 Task: Create new contact,   with mail id: 'JuliaWilson@whitney.org', first name: 'Julia', Last name: 'Wilson', Job Title: Application Developer, Phone number (202) 555-1234. Change life cycle stage to  'Lead' and lead status to 'New'. Add new company to the associated contact: www.gpsrenewables.com
 . Logged in from softage.5@softage.net
Action: Mouse moved to (60, 49)
Screenshot: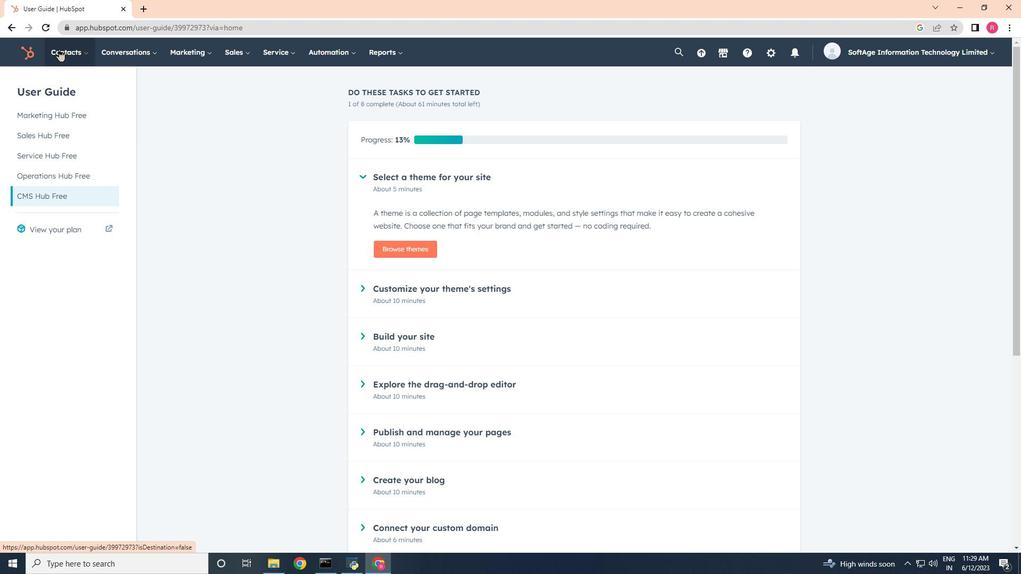 
Action: Mouse pressed left at (60, 49)
Screenshot: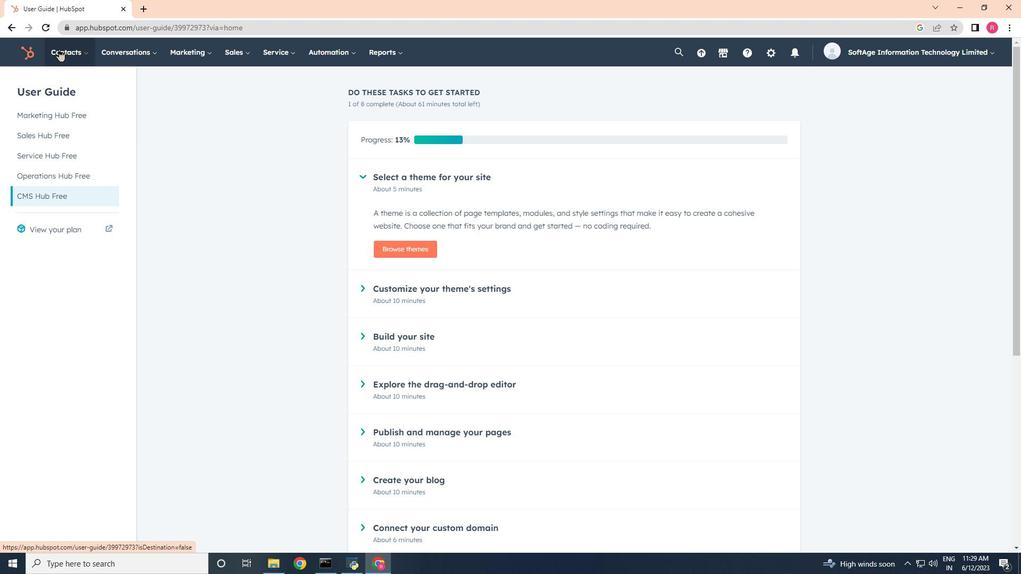 
Action: Mouse moved to (84, 78)
Screenshot: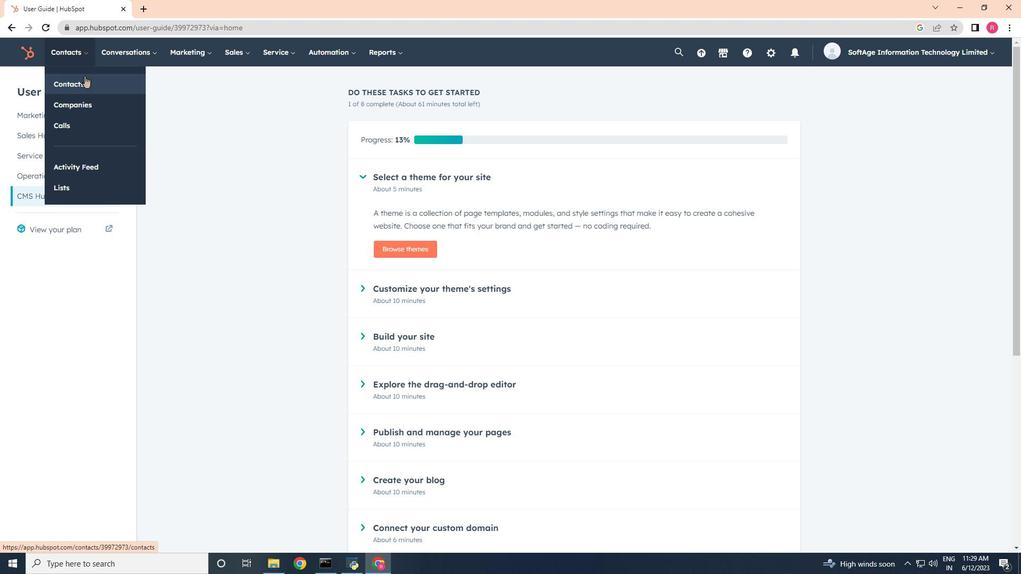 
Action: Mouse pressed left at (84, 78)
Screenshot: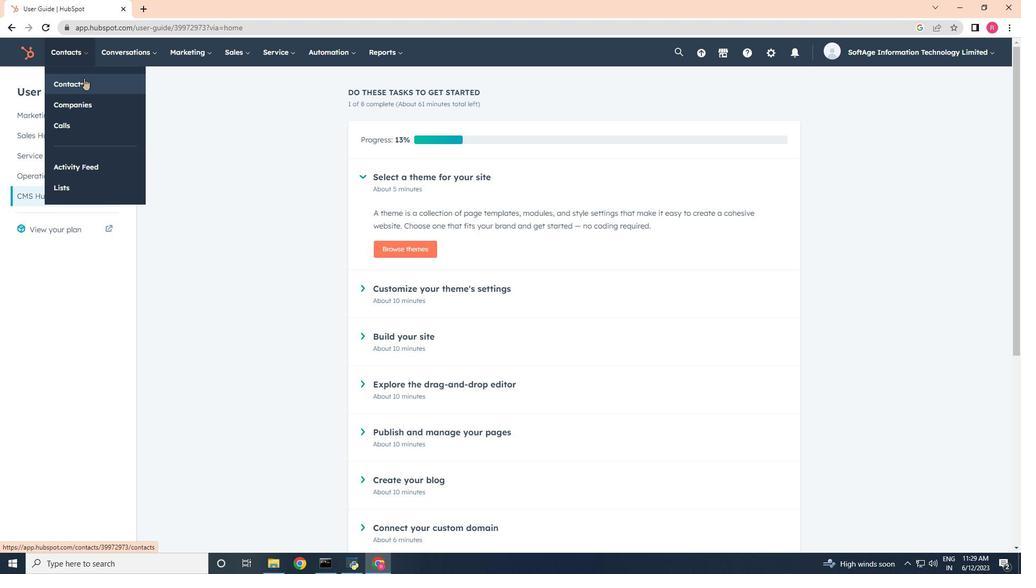 
Action: Mouse moved to (963, 88)
Screenshot: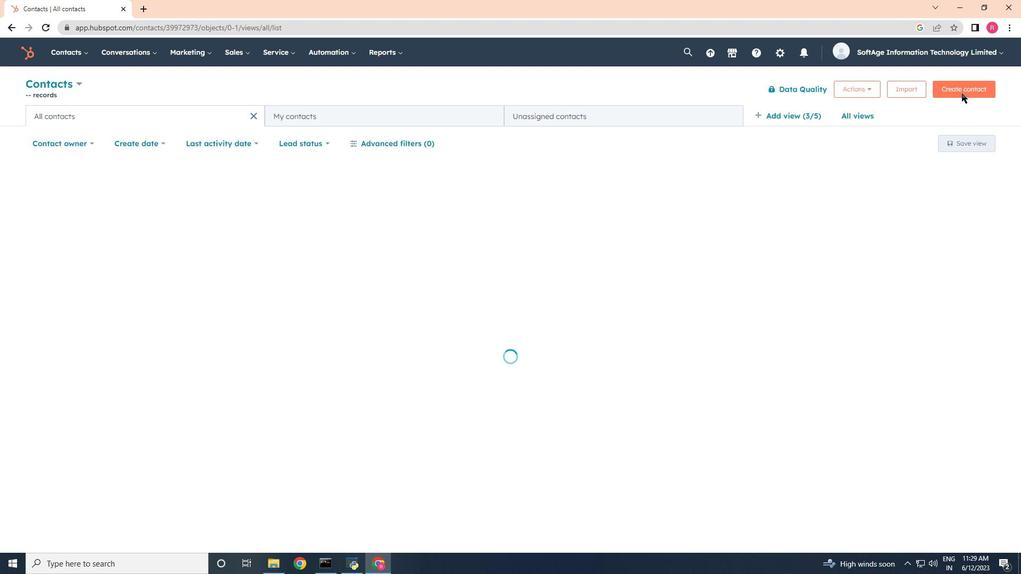 
Action: Mouse pressed left at (963, 88)
Screenshot: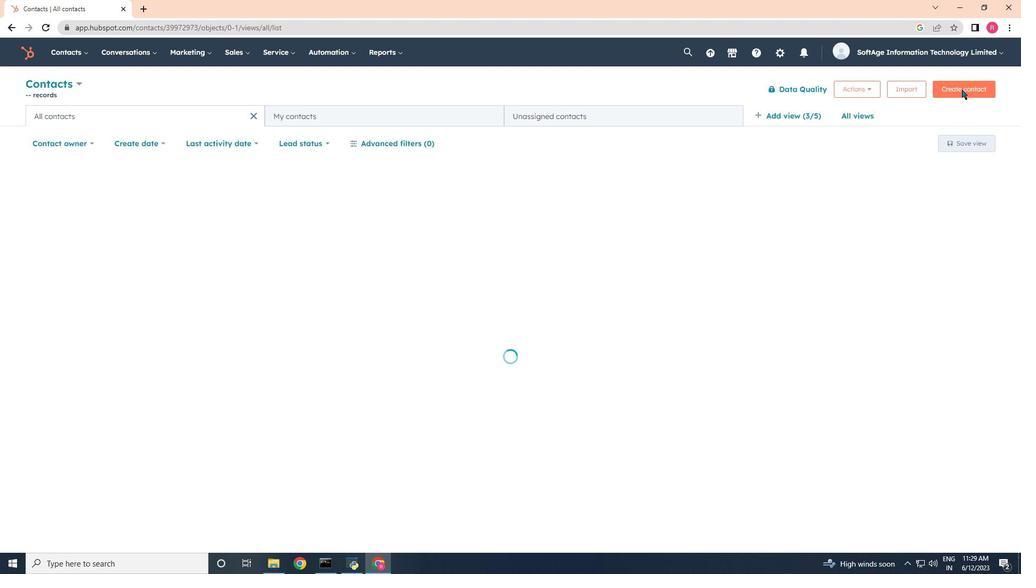 
Action: Mouse moved to (796, 142)
Screenshot: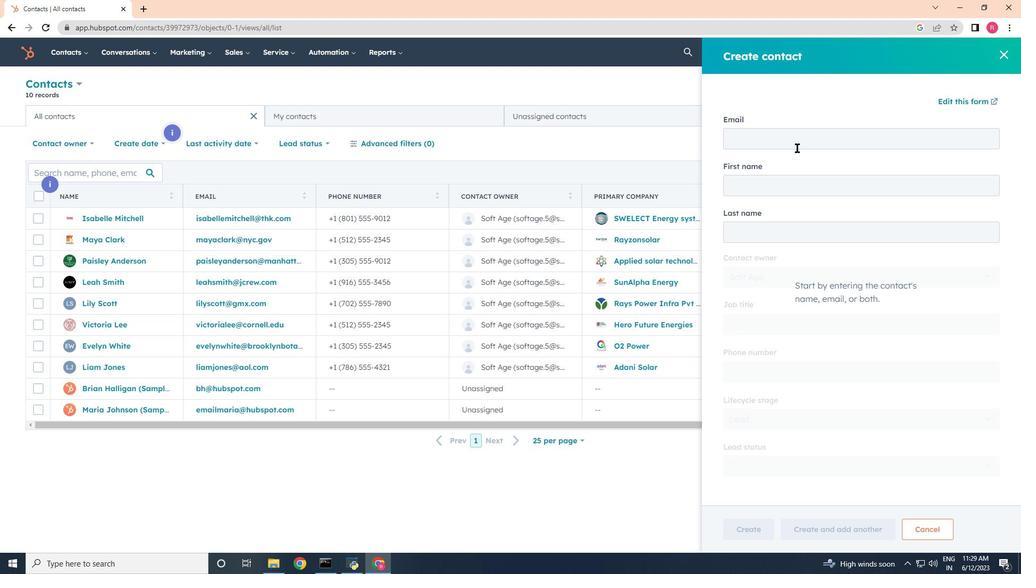 
Action: Mouse pressed left at (796, 142)
Screenshot: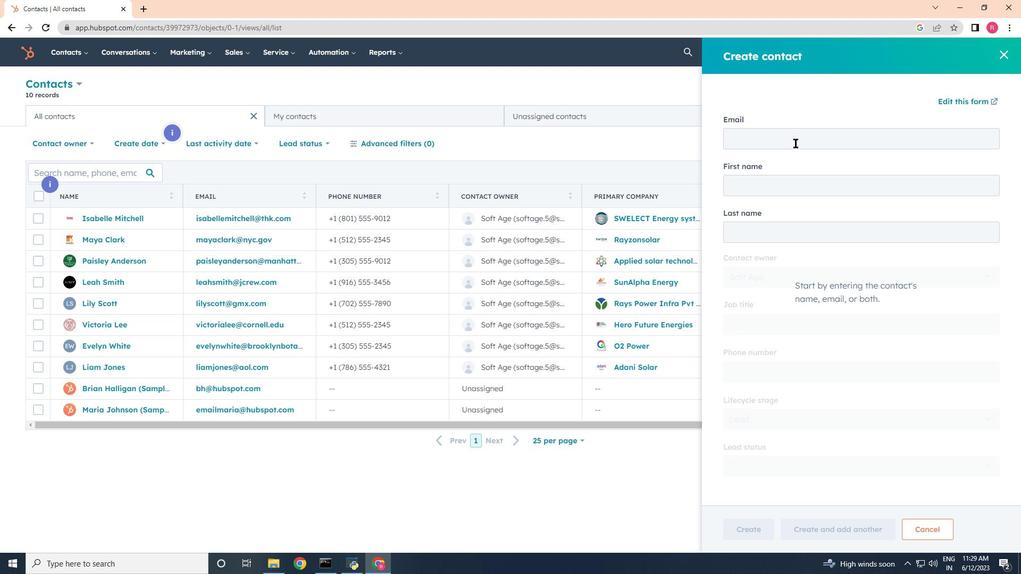 
Action: Key pressed <Key.shift>Julia<Key.shift><Key.shift><Key.shift><Key.shift><Key.shift><Key.shift><Key.shift><Key.shift><Key.shift><Key.shift><Key.shift><Key.shift><Key.shift><Key.shift><Key.shift><Key.shift><Key.shift><Key.shift><Key.shift><Key.shift><Key.shift><Key.shift><Key.shift><Key.shift><Key.shift><Key.shift>Wilson<Key.shift><Key.shift><Key.shift><Key.shift><Key.shift>@whitney.org<Key.tab><Key.shift>Julia<Key.tab><Key.shift>Wilson<Key.tab><Key.tab><Key.shift>Application<Key.space><Key.shift>Develop<Key.backspace><Key.backspace>oper<Key.tab>20255511234
Screenshot: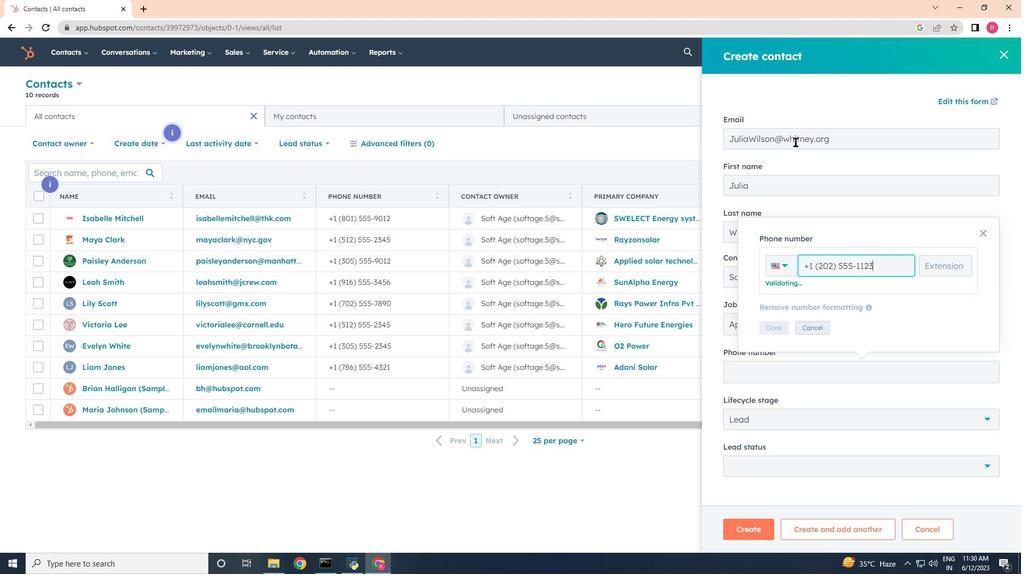 
Action: Mouse moved to (659, 332)
Screenshot: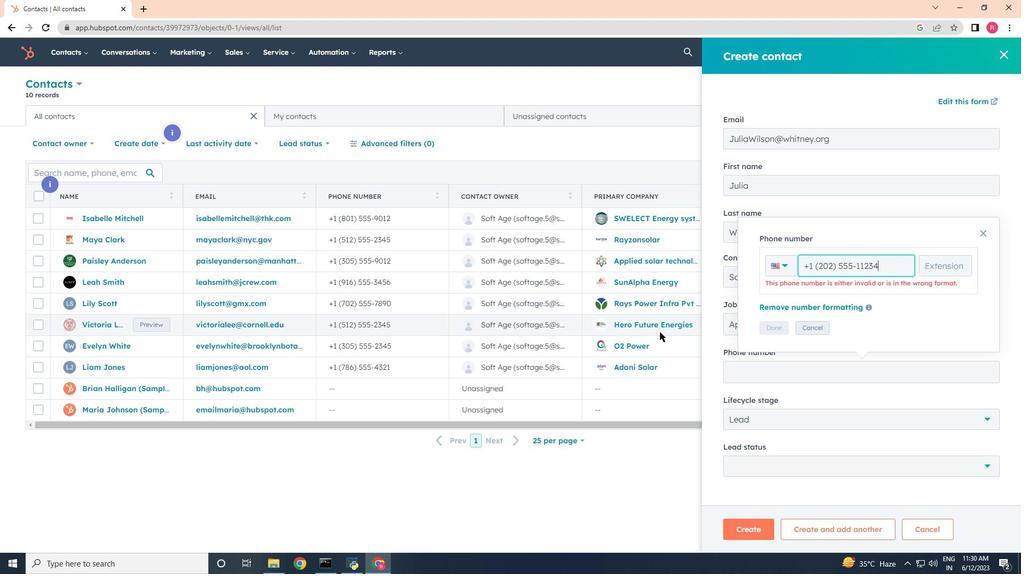 
Action: Key pressed <Key.left><Key.left><Key.left><Key.backspace>
Screenshot: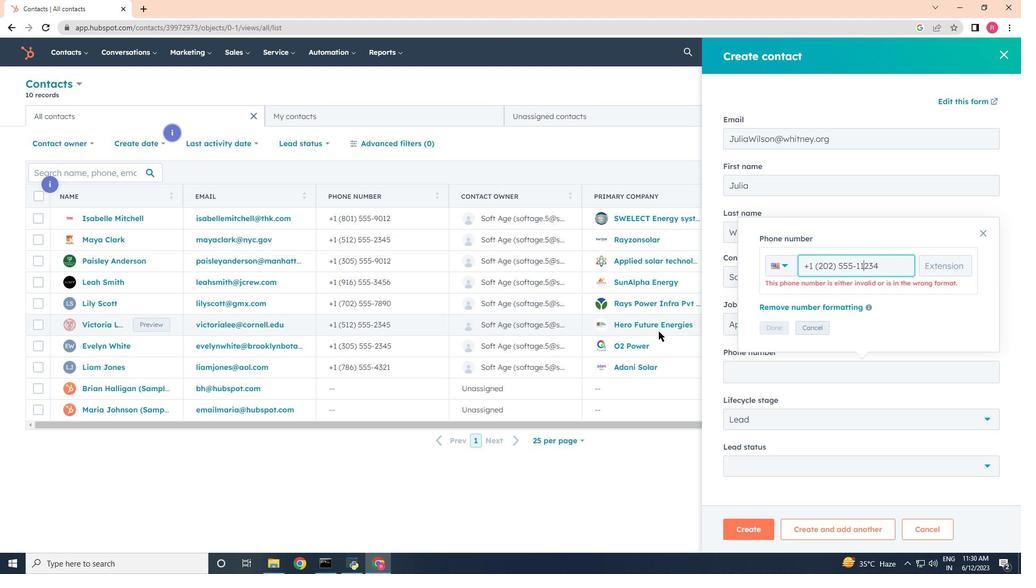 
Action: Mouse moved to (783, 323)
Screenshot: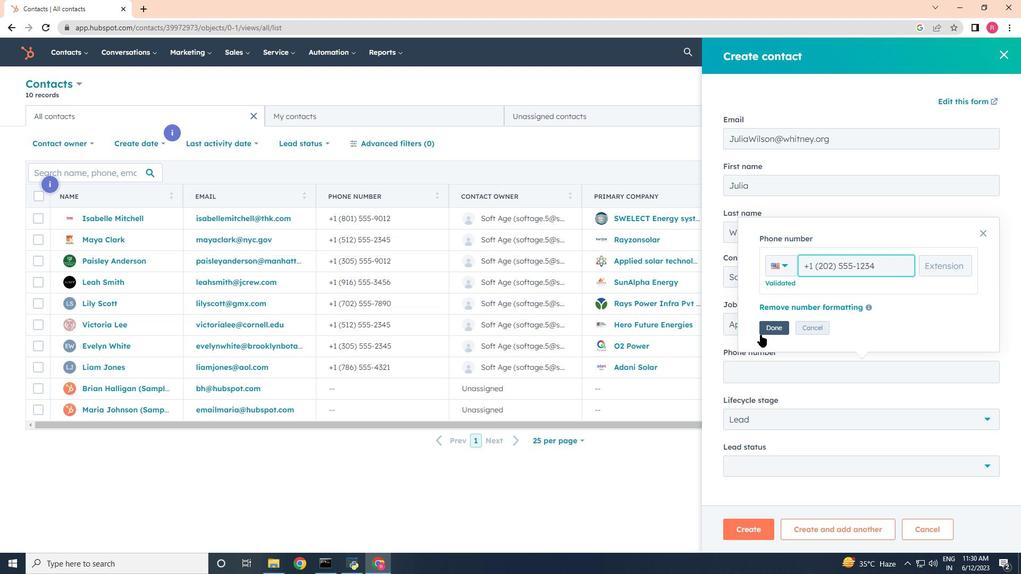 
Action: Mouse pressed left at (783, 323)
Screenshot: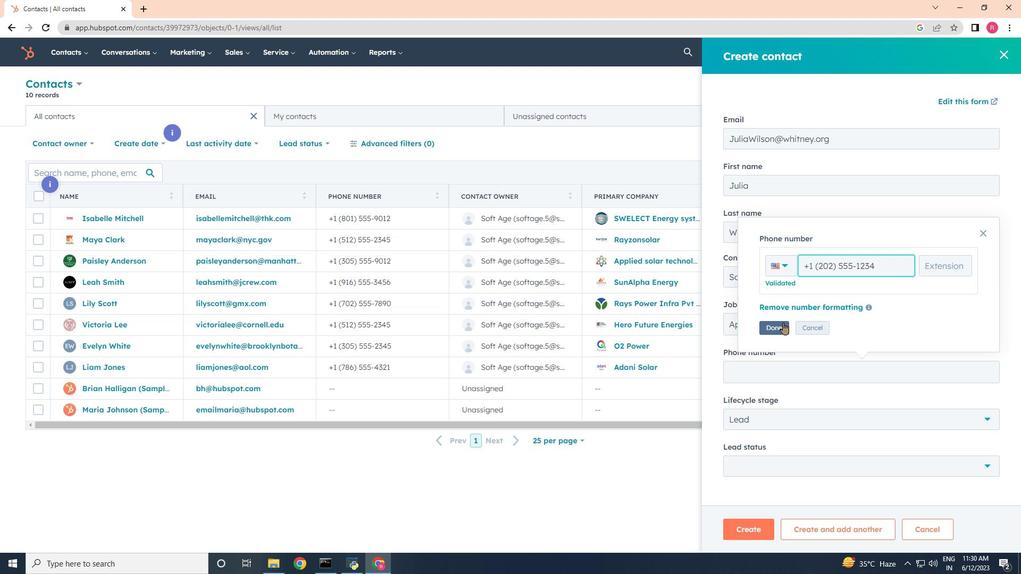 
Action: Mouse moved to (780, 417)
Screenshot: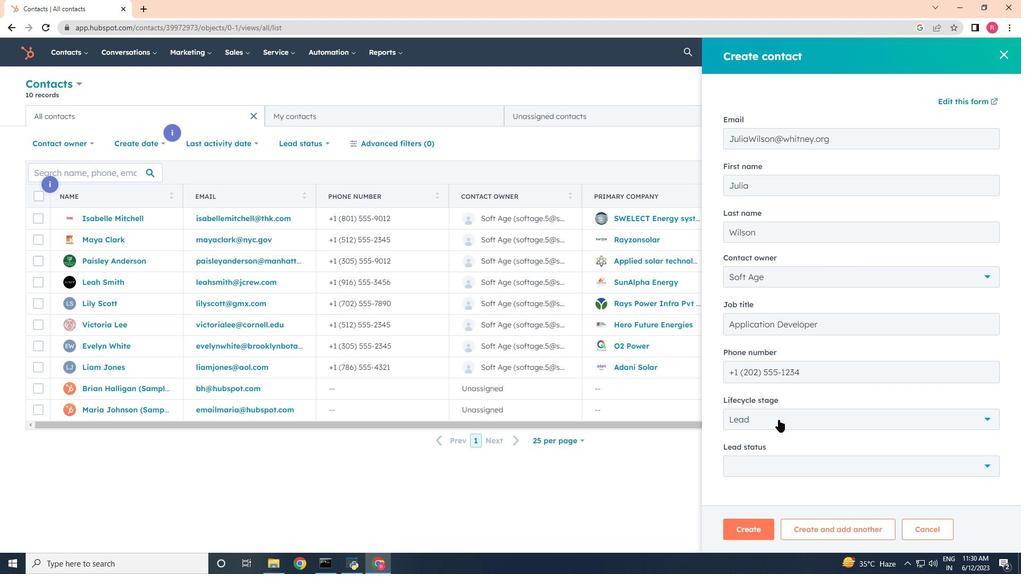 
Action: Mouse pressed left at (780, 417)
Screenshot: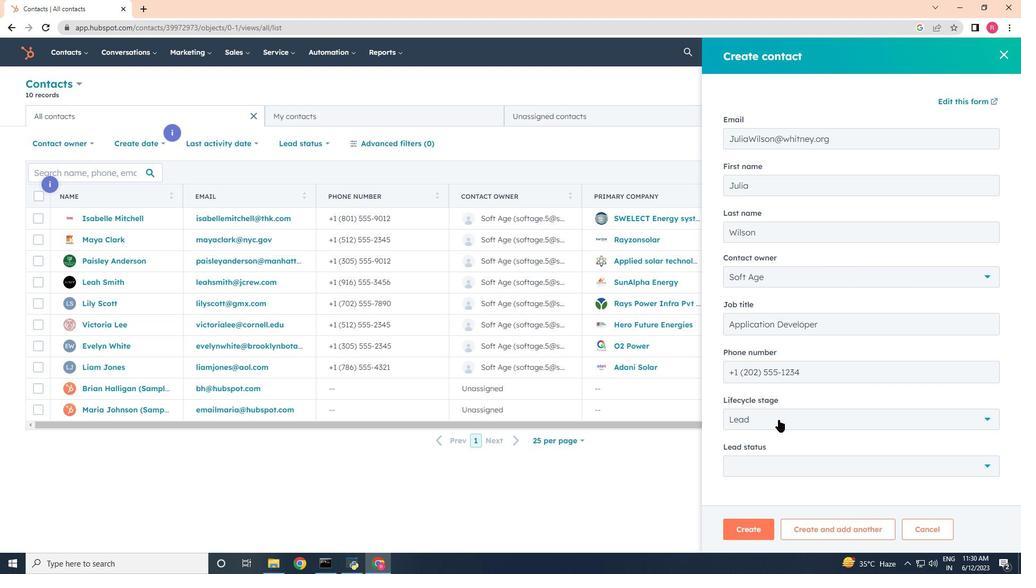 
Action: Mouse moved to (759, 315)
Screenshot: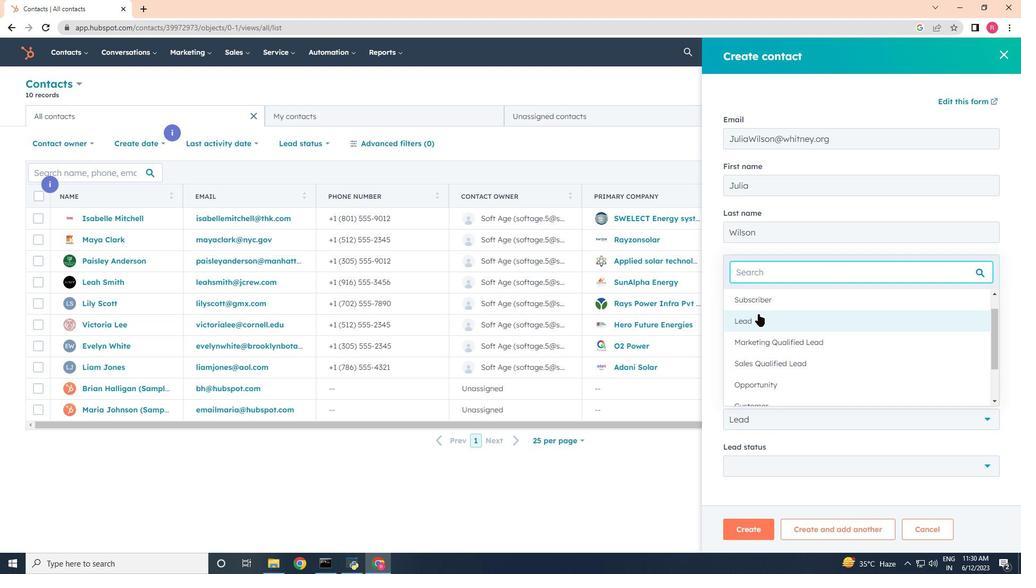
Action: Mouse pressed left at (759, 315)
Screenshot: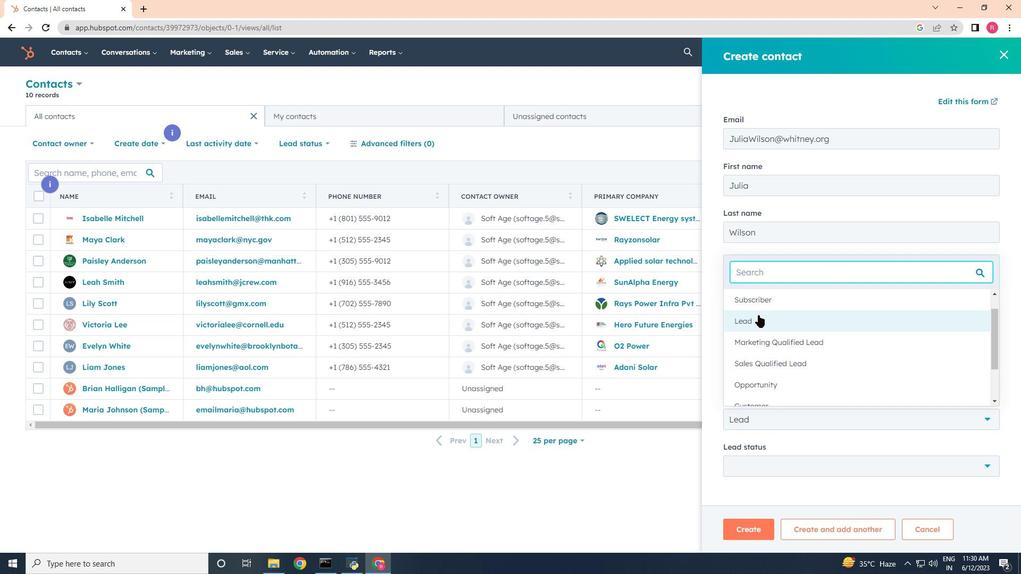 
Action: Mouse moved to (774, 466)
Screenshot: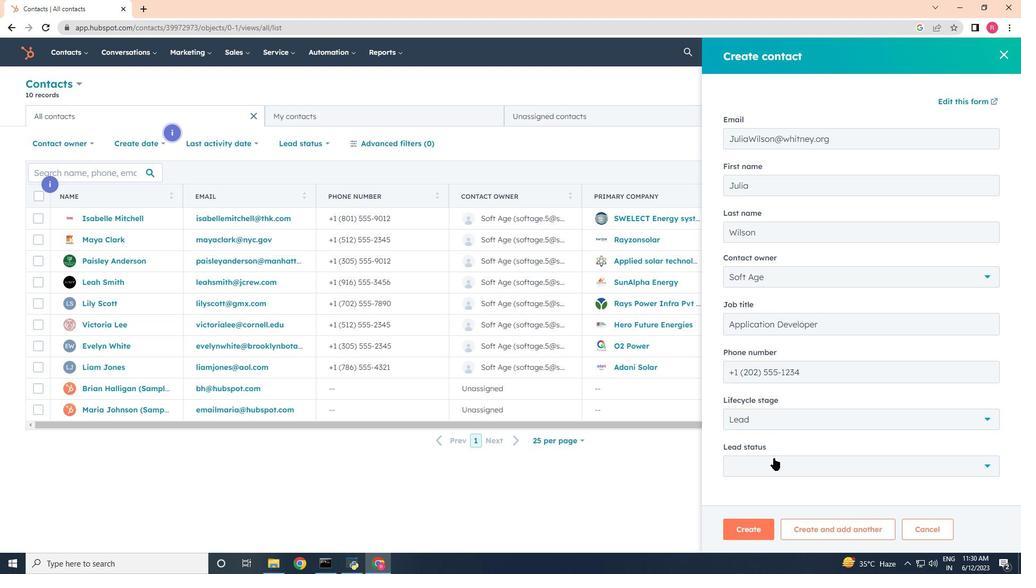 
Action: Mouse pressed left at (774, 466)
Screenshot: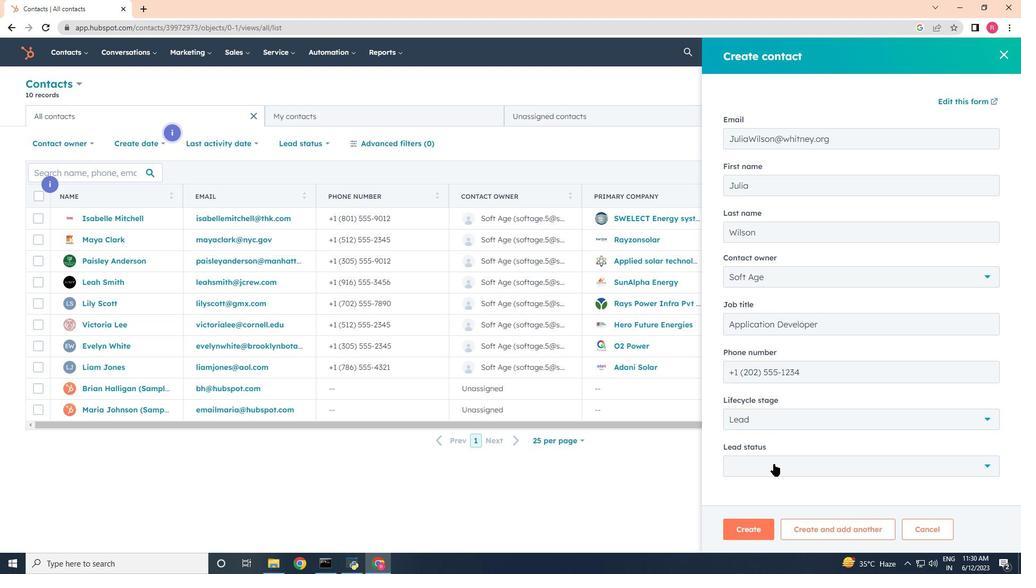 
Action: Mouse moved to (757, 366)
Screenshot: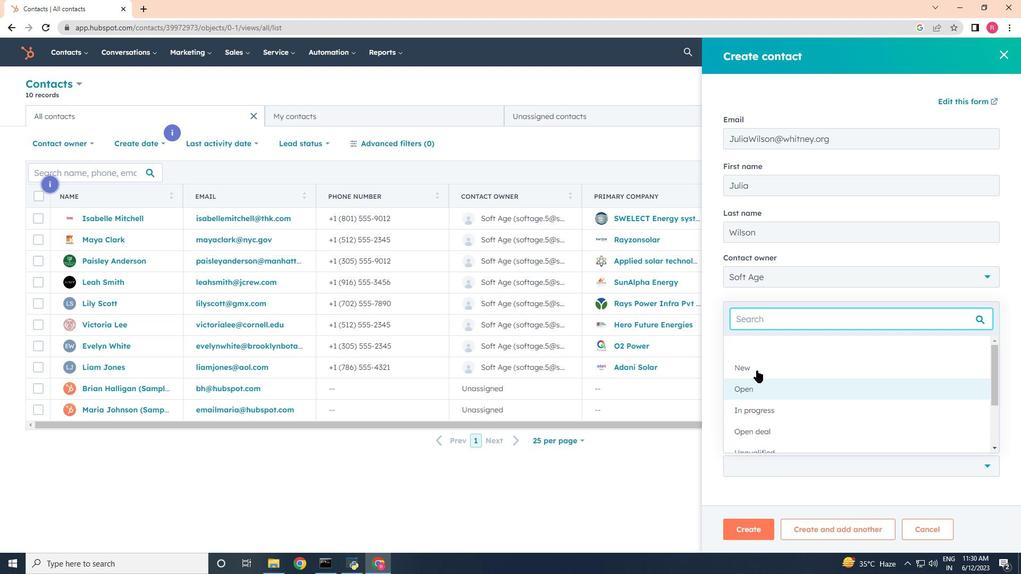 
Action: Mouse pressed left at (757, 366)
Screenshot: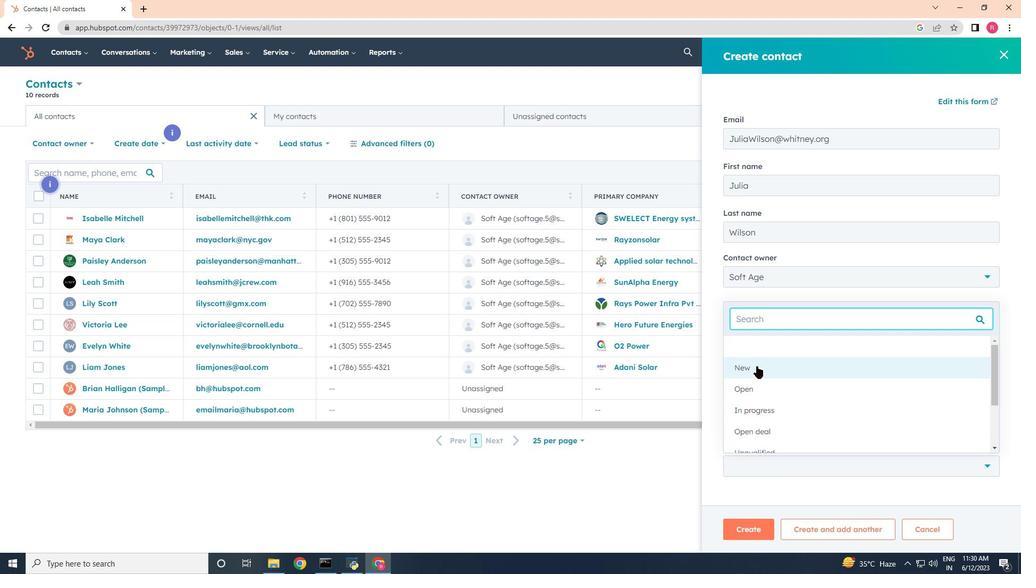 
Action: Mouse moved to (752, 535)
Screenshot: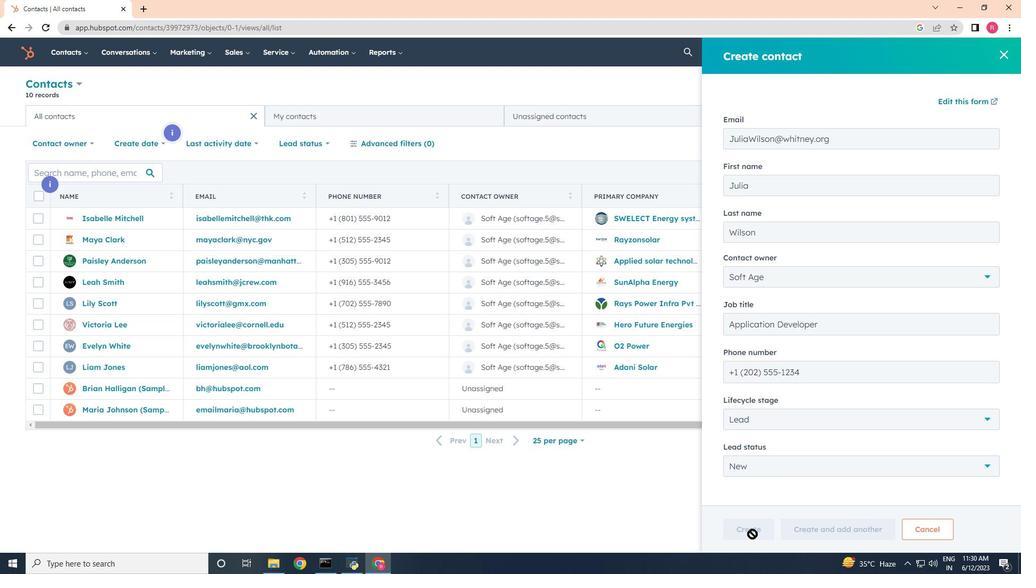 
Action: Mouse pressed left at (752, 535)
Screenshot: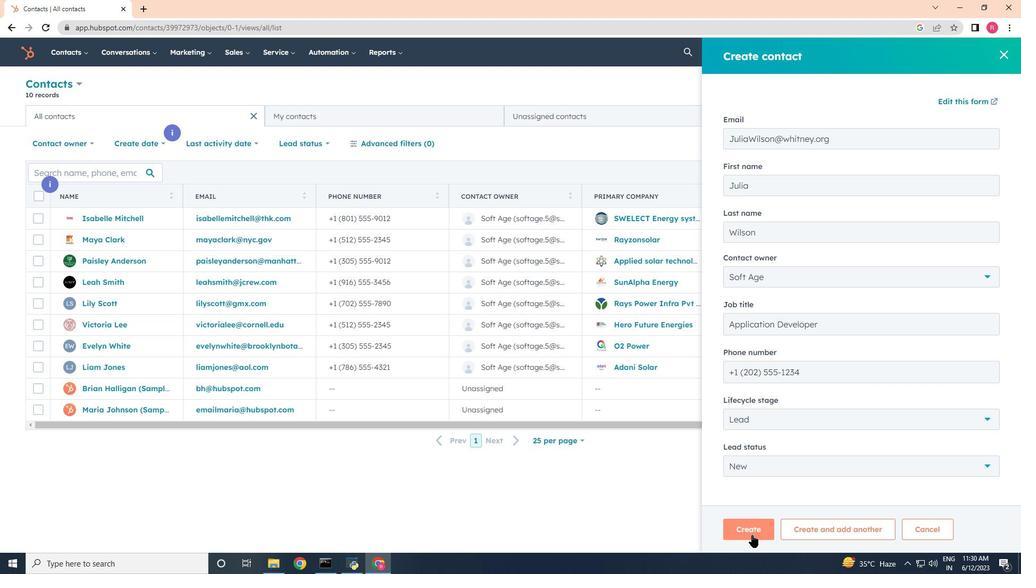 
Action: Mouse moved to (727, 346)
Screenshot: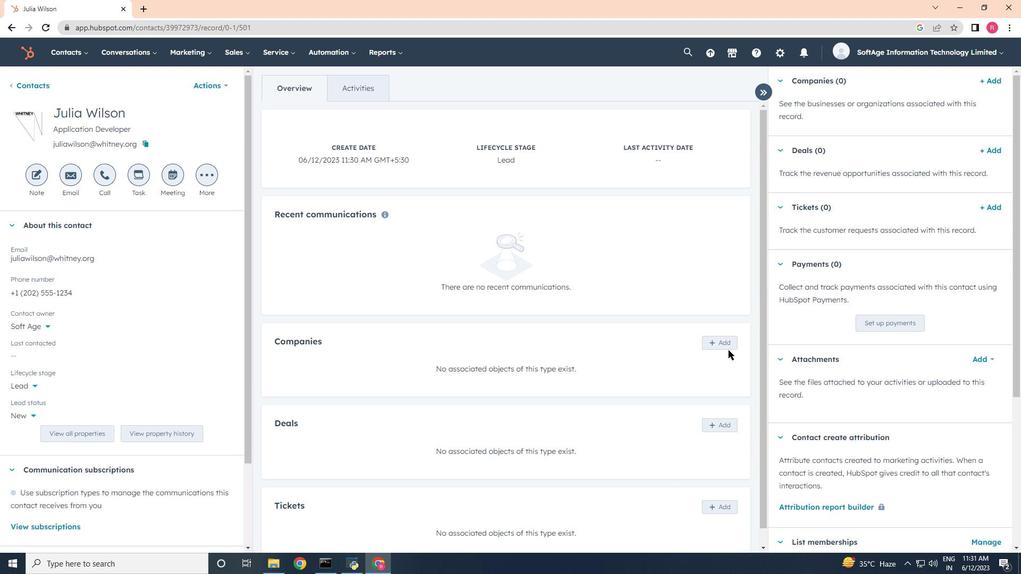 
Action: Mouse pressed left at (727, 346)
Screenshot: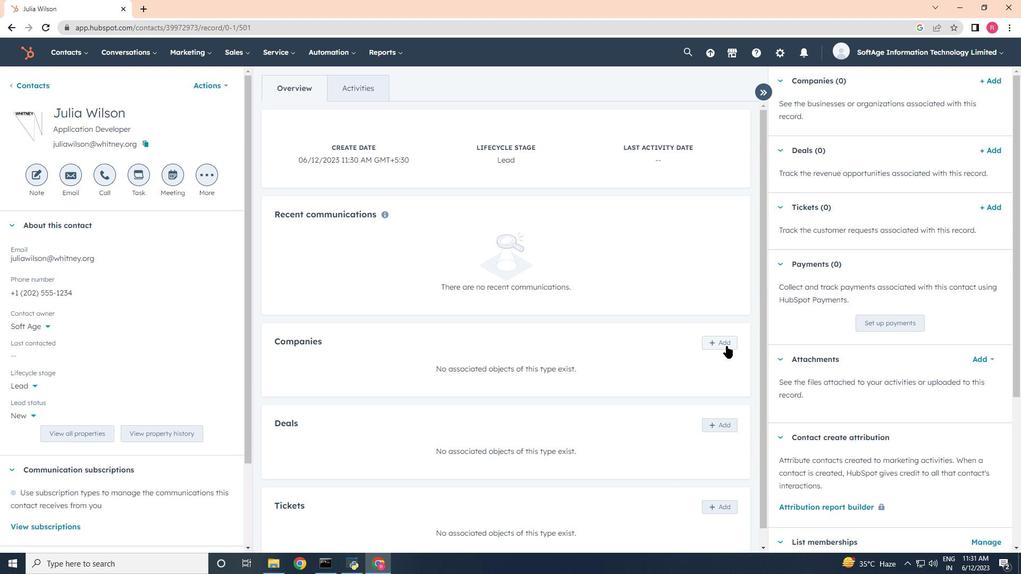 
Action: Mouse moved to (800, 111)
Screenshot: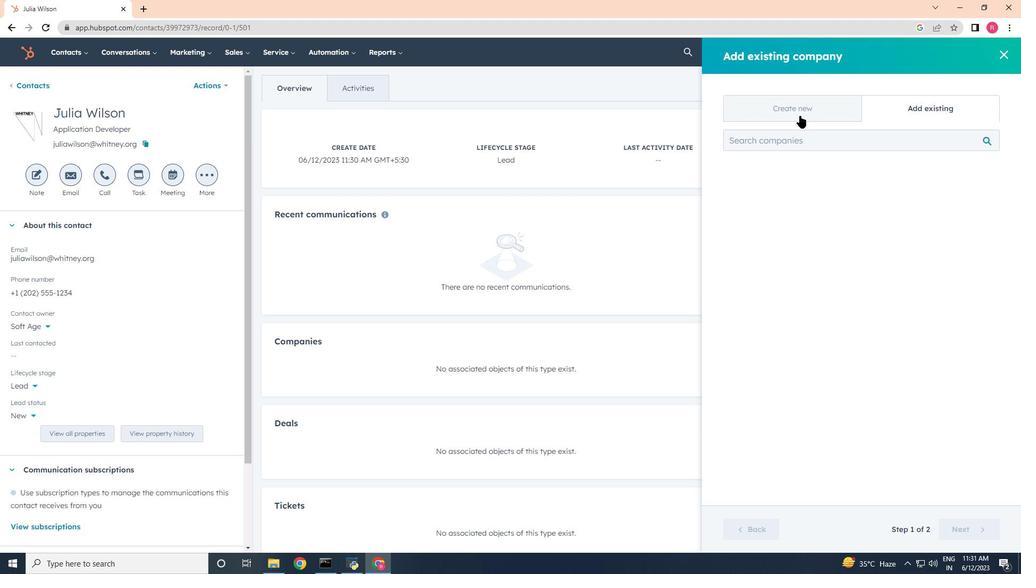
Action: Mouse pressed left at (800, 111)
Screenshot: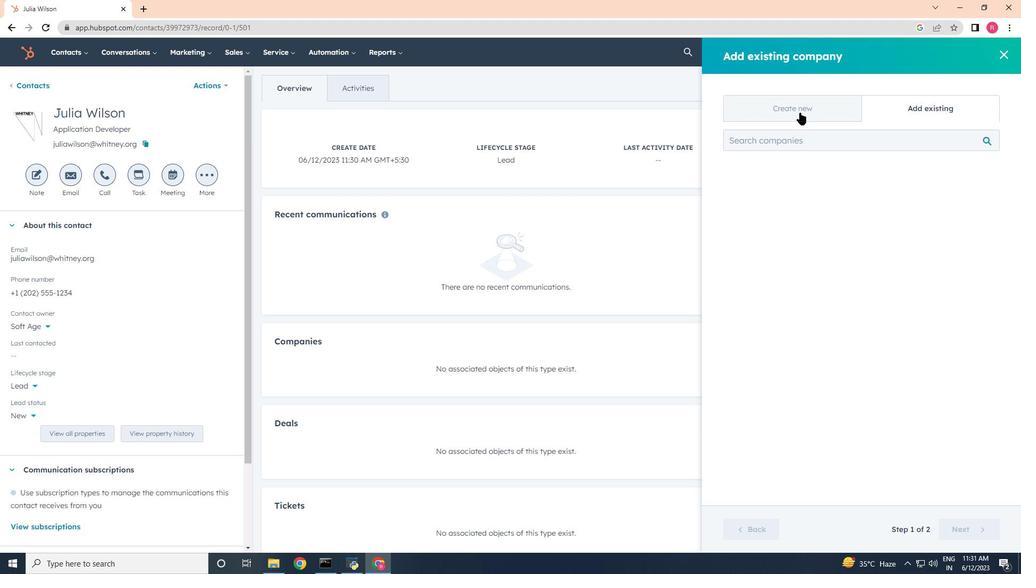 
Action: Mouse moved to (799, 172)
Screenshot: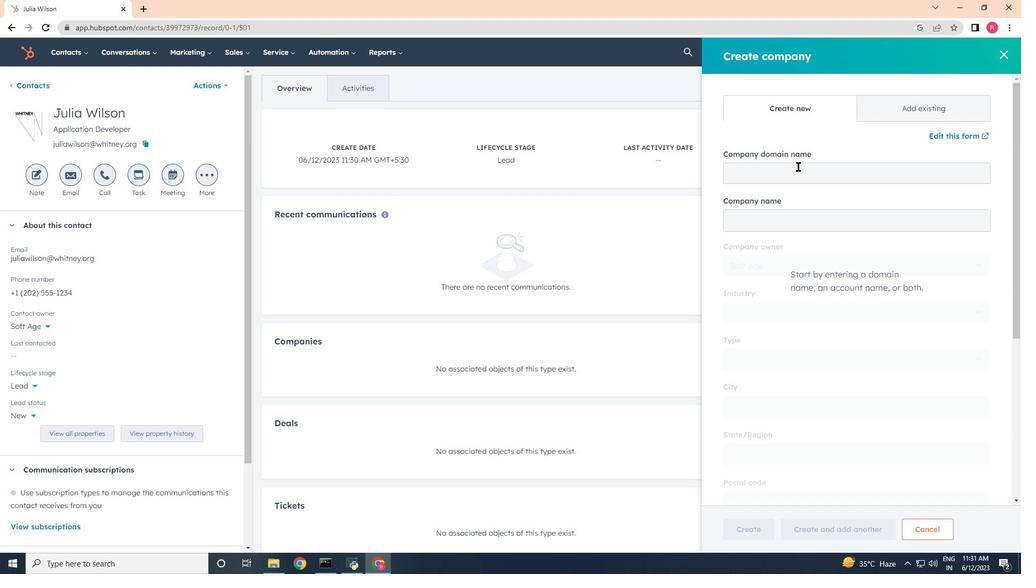 
Action: Mouse pressed left at (799, 172)
Screenshot: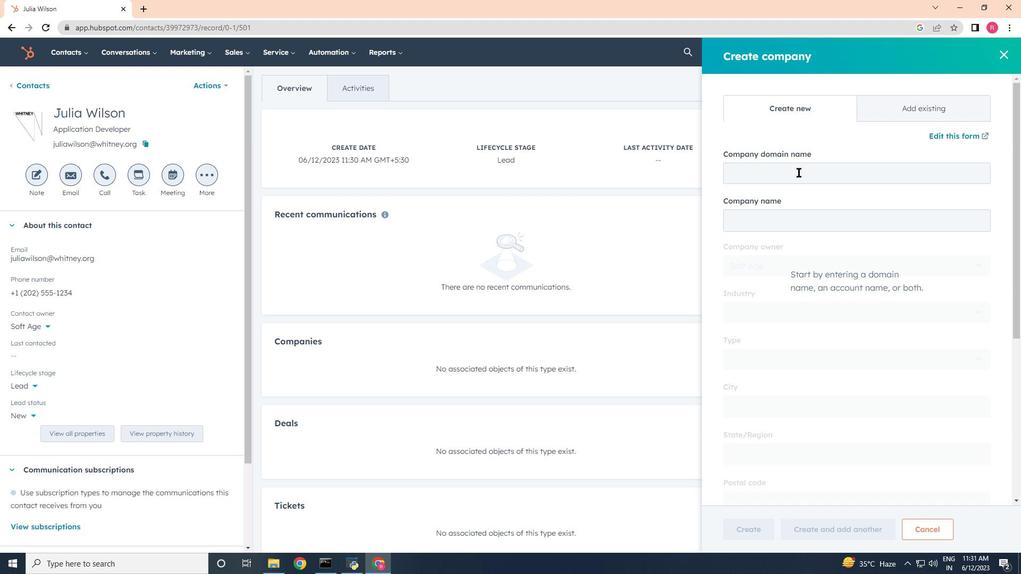
Action: Key pressed www.gpsrenewables.com
Screenshot: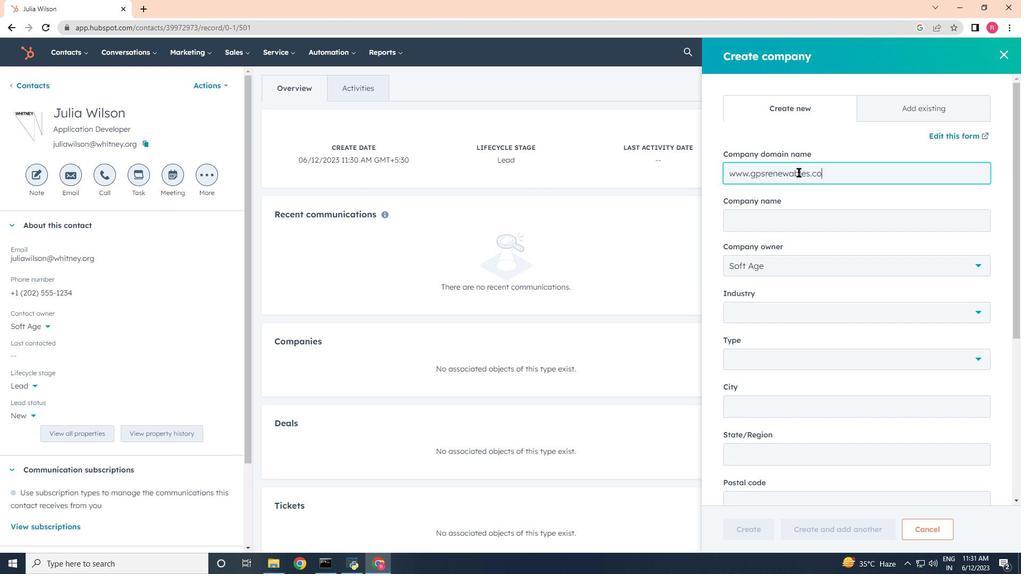 
Action: Mouse moved to (785, 398)
Screenshot: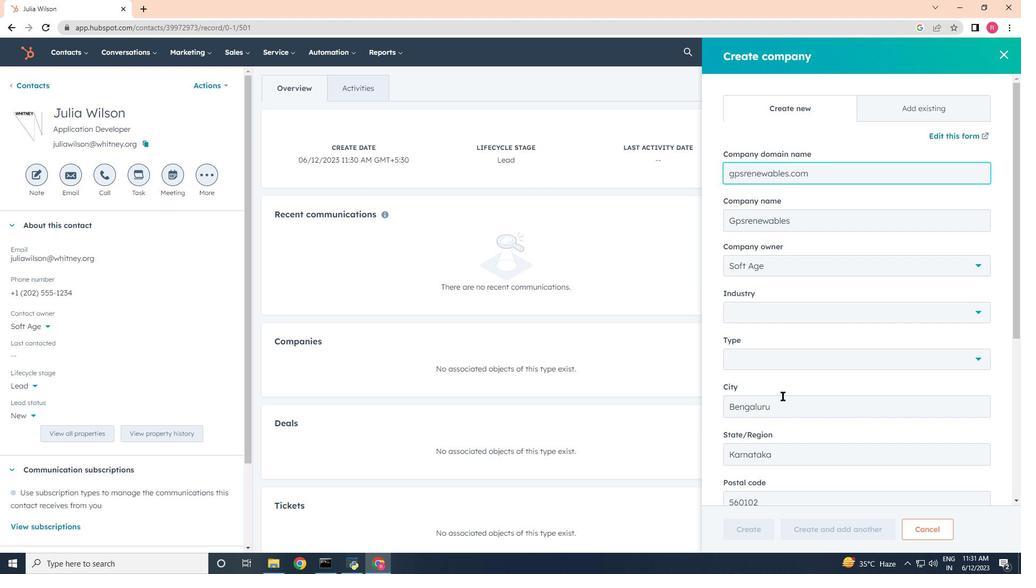 
Action: Mouse scrolled (785, 398) with delta (0, 0)
Screenshot: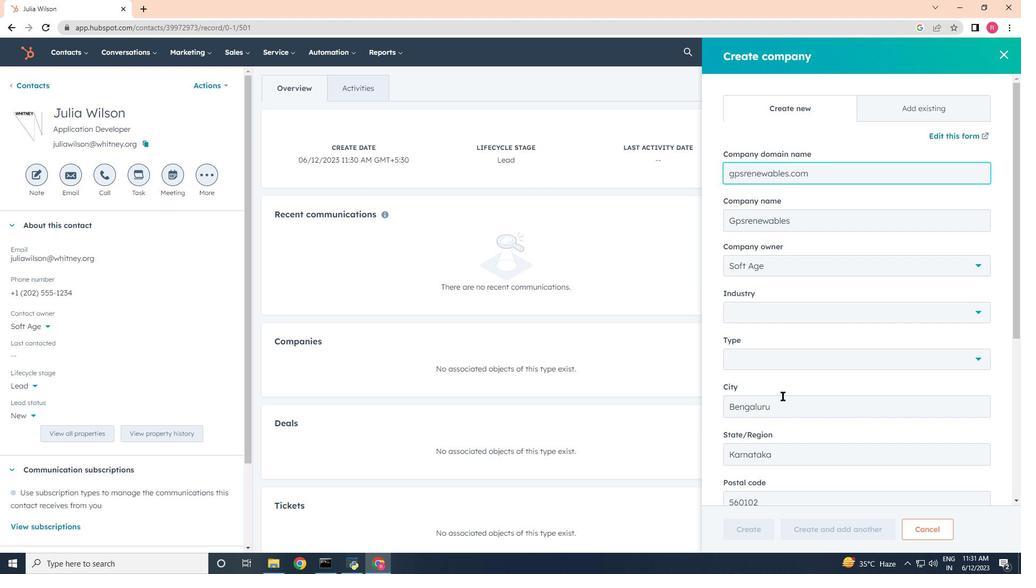 
Action: Mouse scrolled (785, 398) with delta (0, 0)
Screenshot: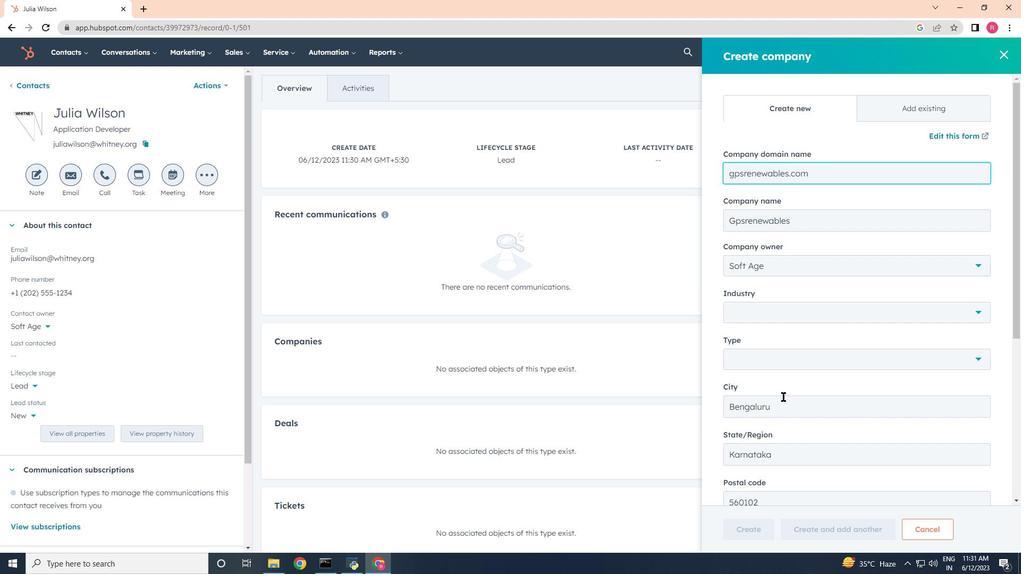 
Action: Mouse scrolled (785, 398) with delta (0, 0)
Screenshot: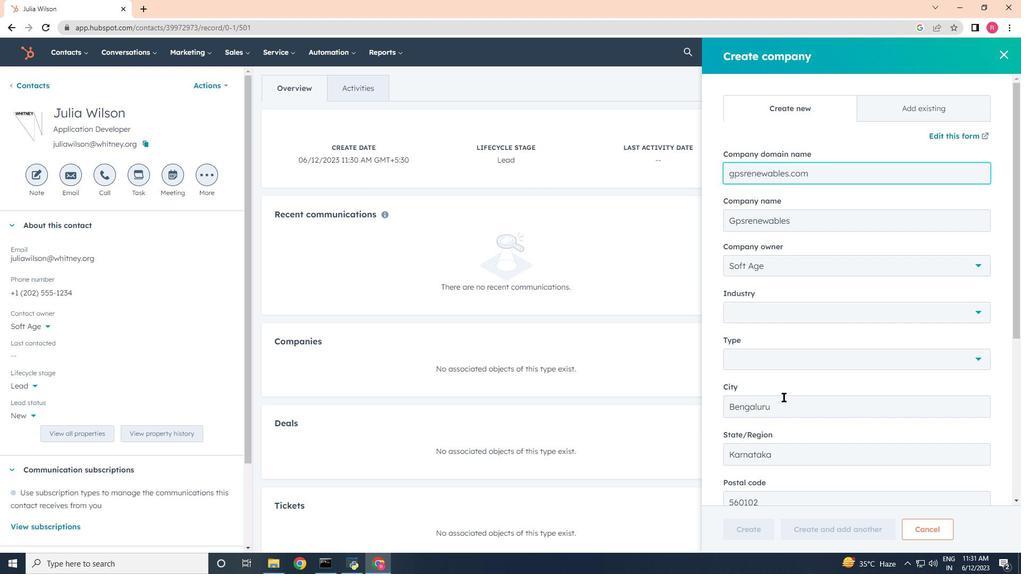 
Action: Mouse scrolled (785, 398) with delta (0, 0)
Screenshot: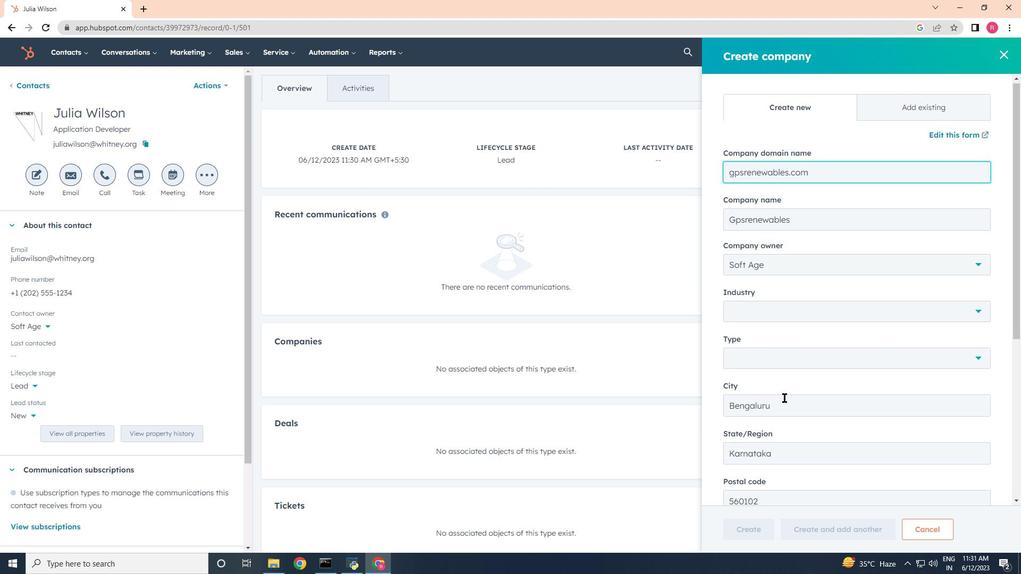 
Action: Mouse moved to (759, 528)
Screenshot: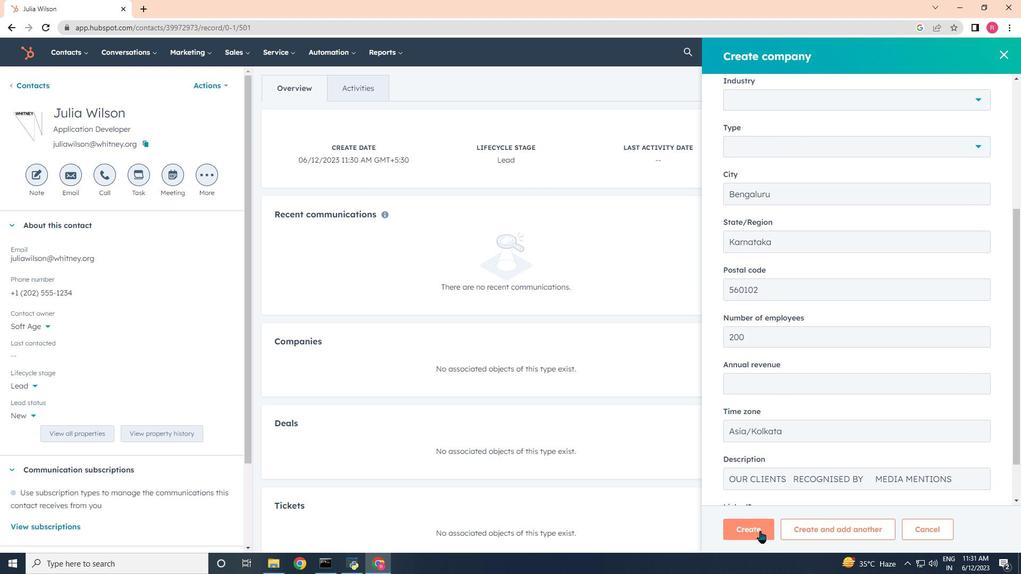 
Action: Mouse scrolled (759, 528) with delta (0, 0)
Screenshot: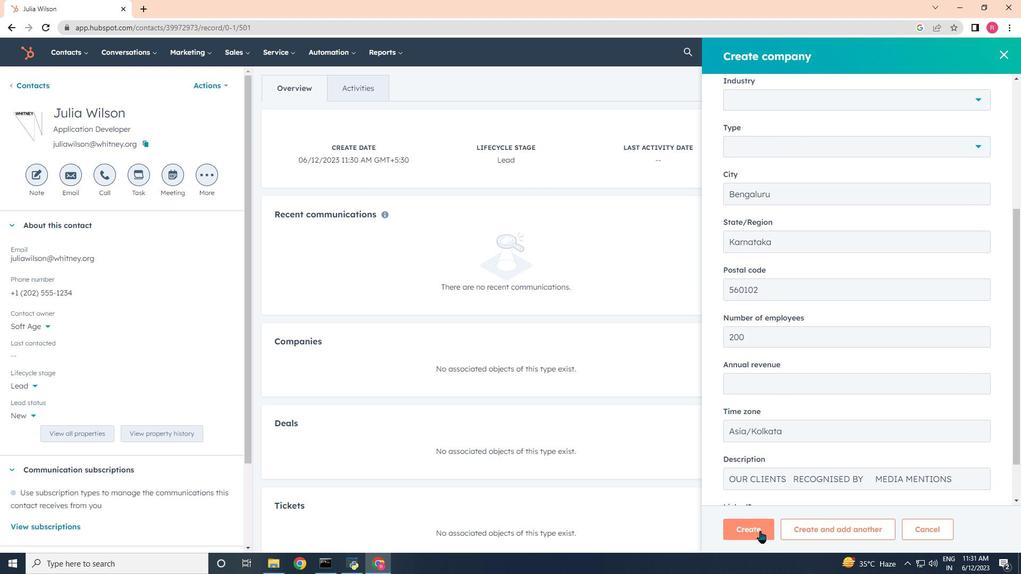 
Action: Mouse moved to (756, 497)
Screenshot: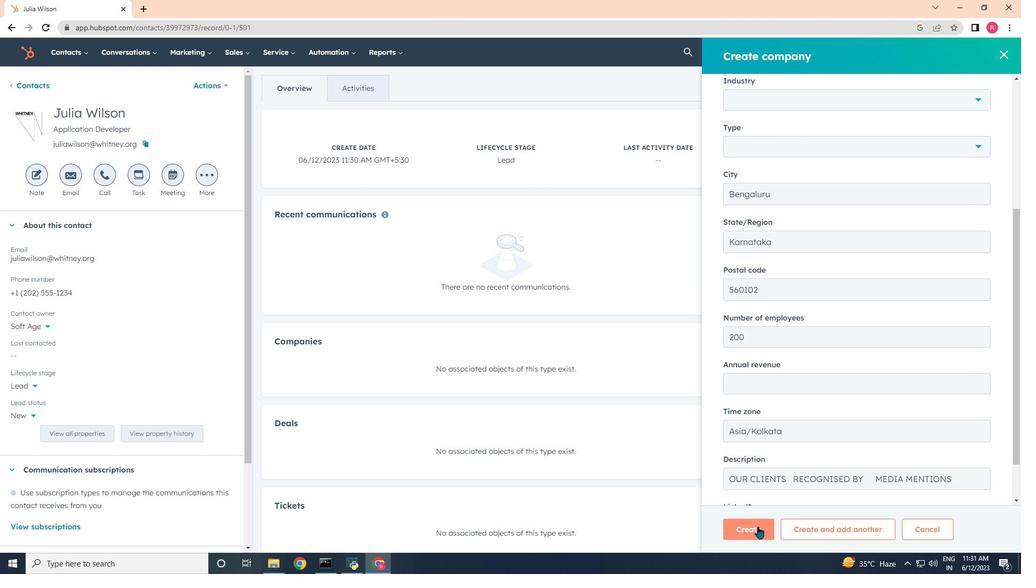 
Action: Mouse scrolled (758, 525) with delta (0, 0)
Screenshot: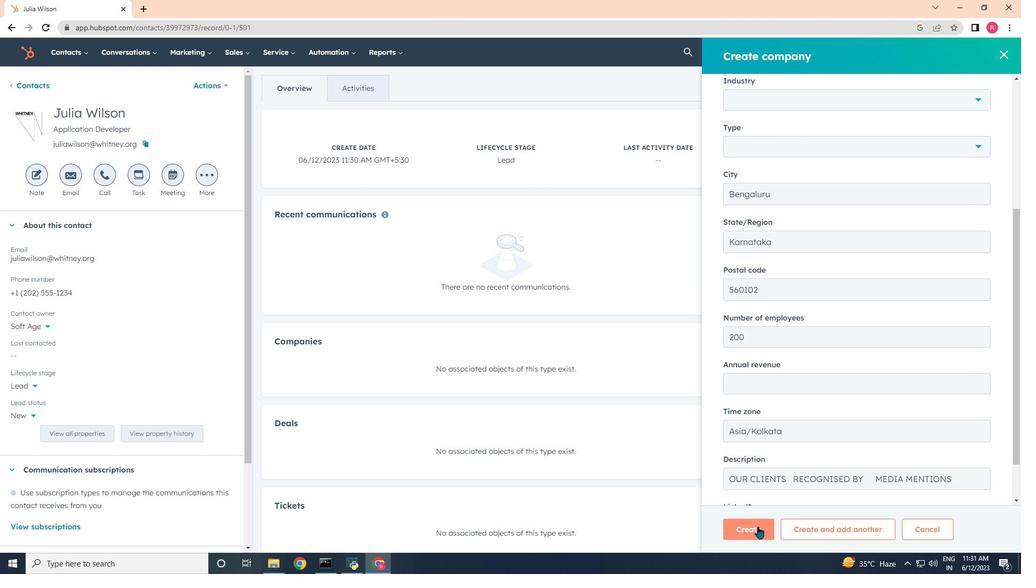 
Action: Mouse moved to (756, 497)
Screenshot: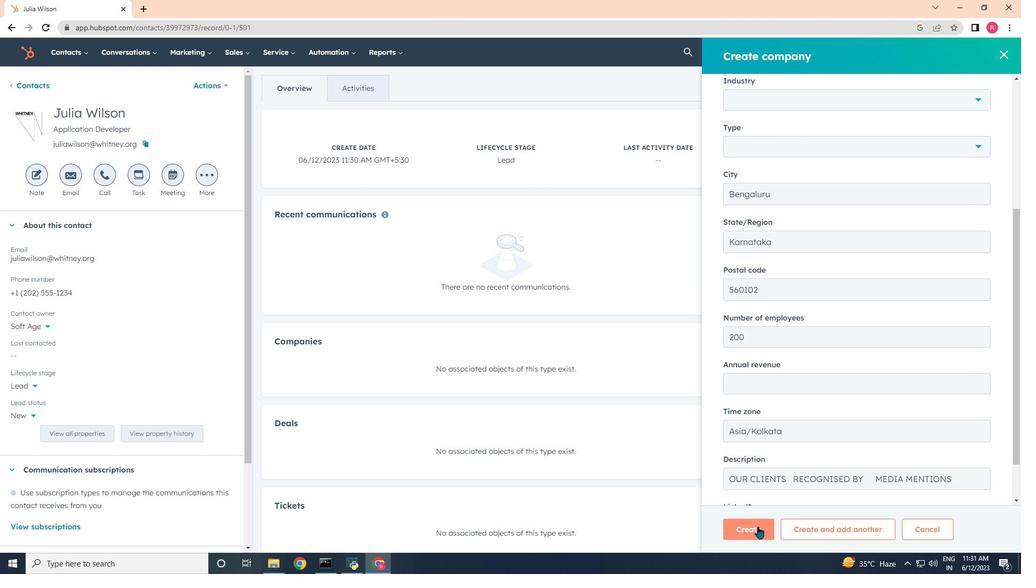 
Action: Mouse scrolled (756, 514) with delta (0, 0)
Screenshot: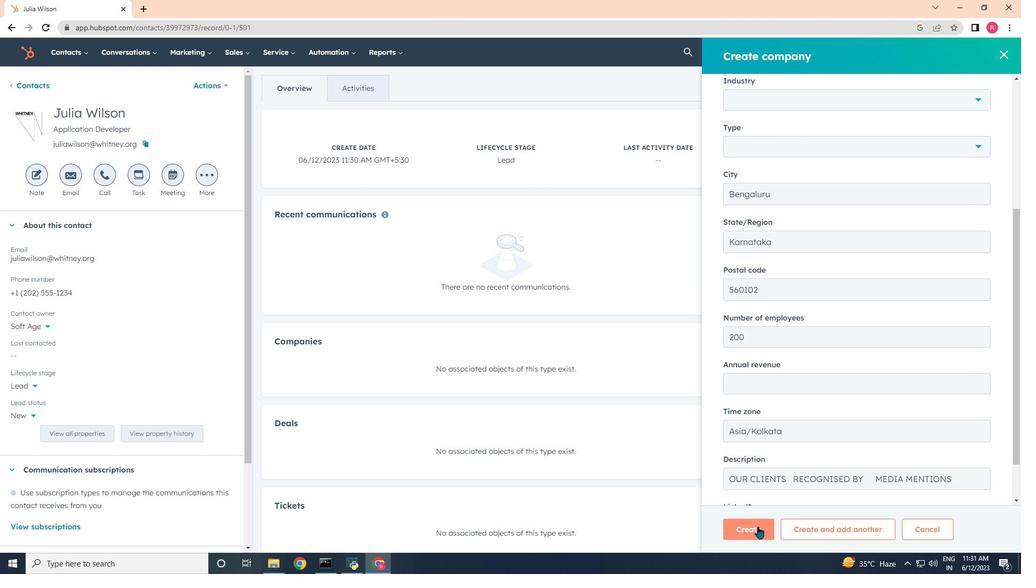
Action: Mouse moved to (764, 467)
Screenshot: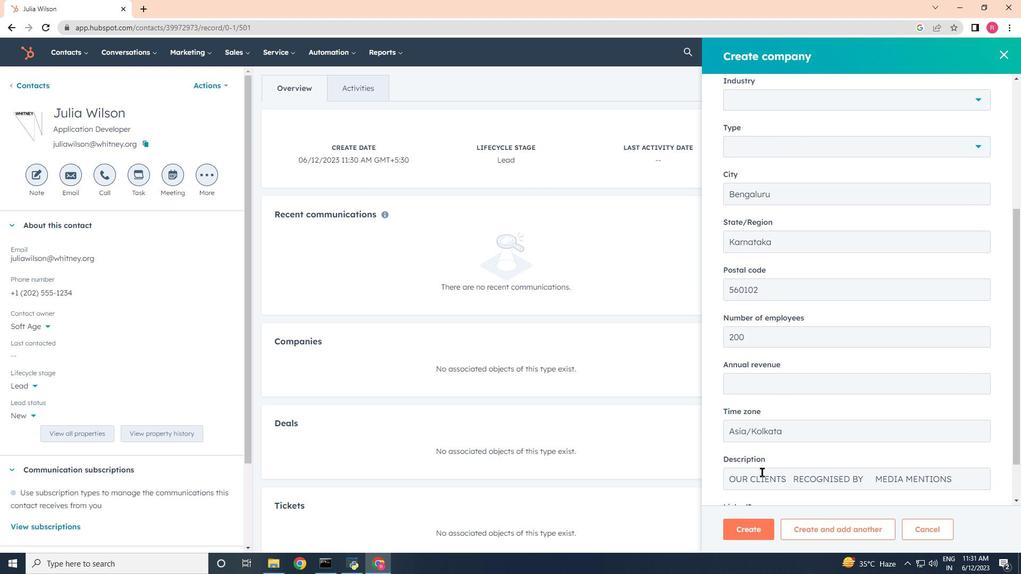 
Action: Mouse scrolled (764, 467) with delta (0, 0)
Screenshot: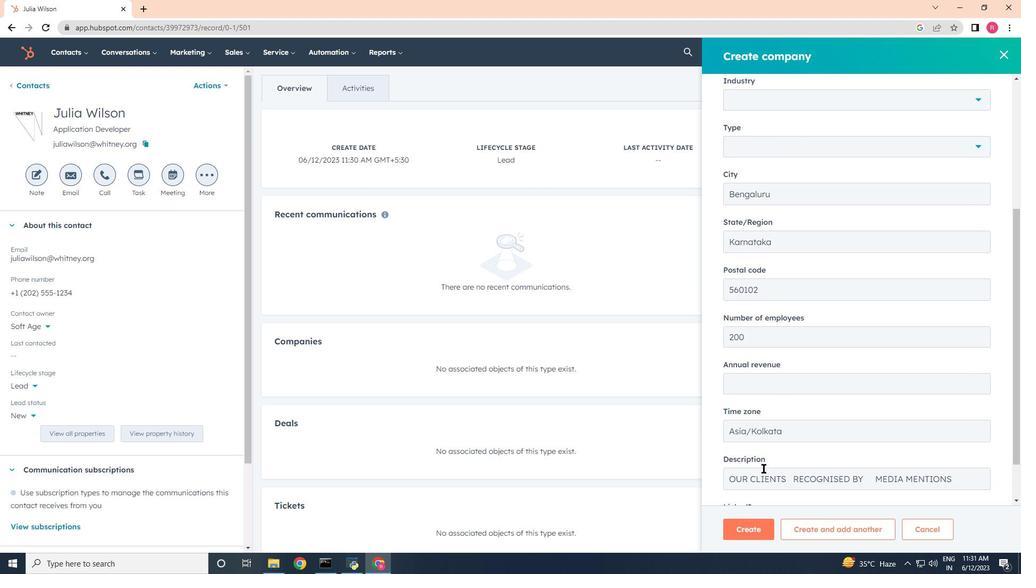 
Action: Mouse scrolled (764, 467) with delta (0, 0)
Screenshot: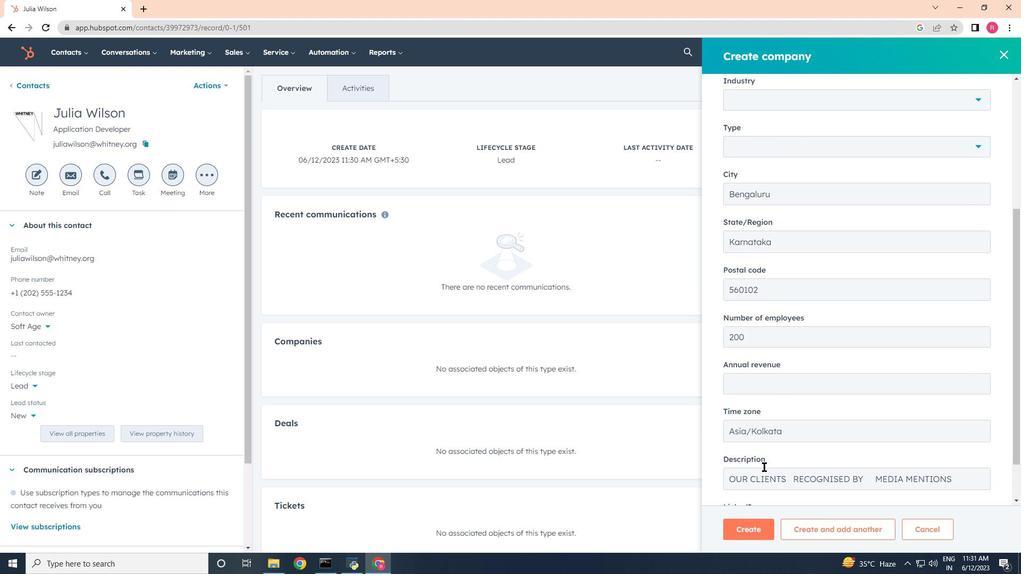 
Action: Mouse scrolled (764, 467) with delta (0, 0)
Screenshot: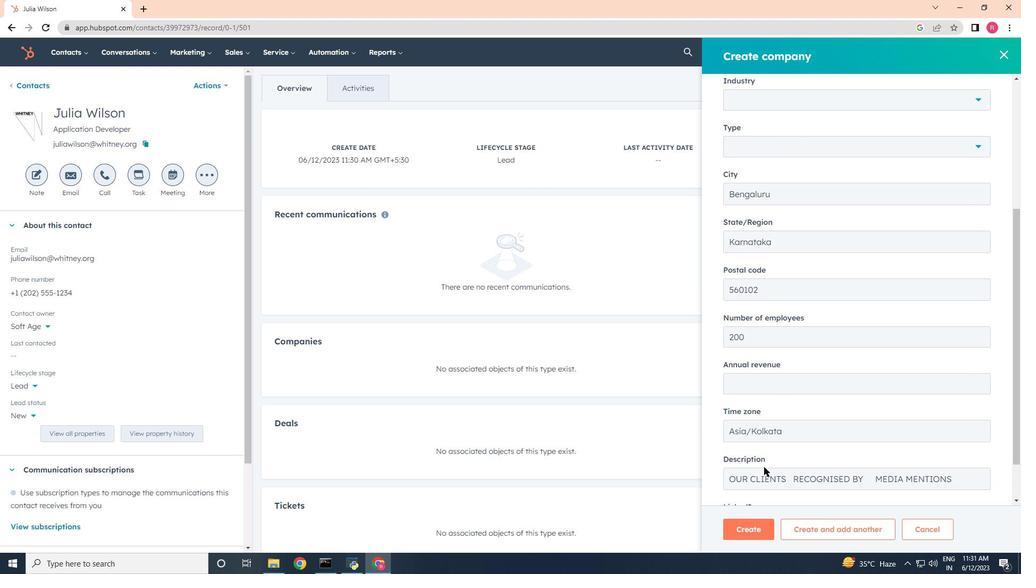 
Action: Mouse moved to (764, 467)
Screenshot: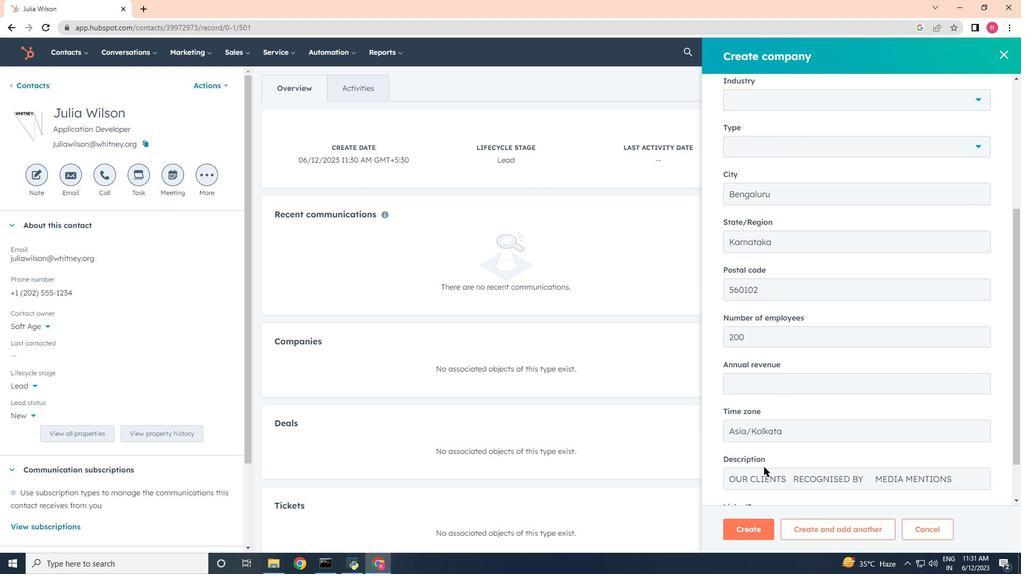 
Action: Mouse scrolled (764, 466) with delta (0, 0)
Screenshot: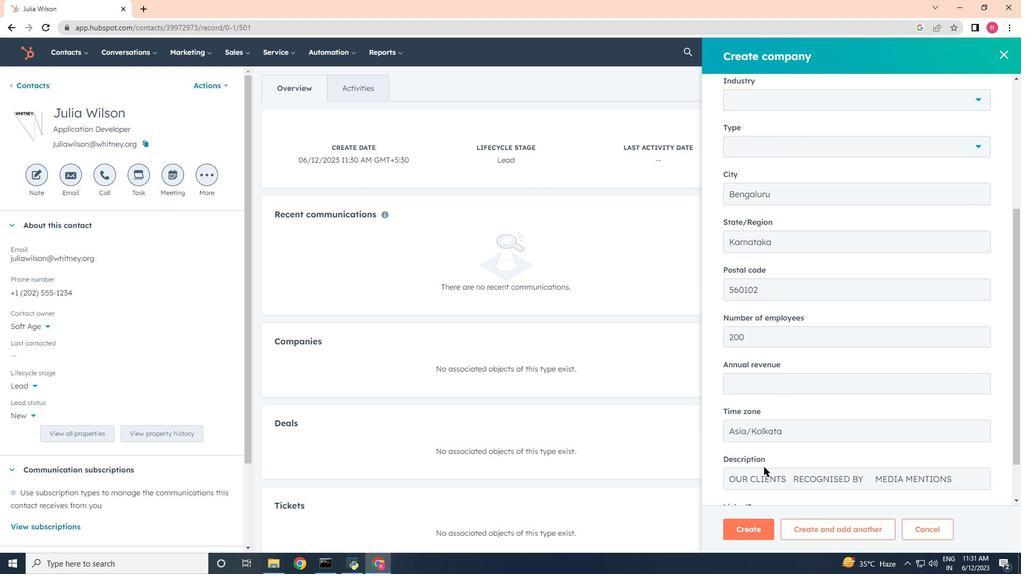 
Action: Mouse moved to (752, 531)
Screenshot: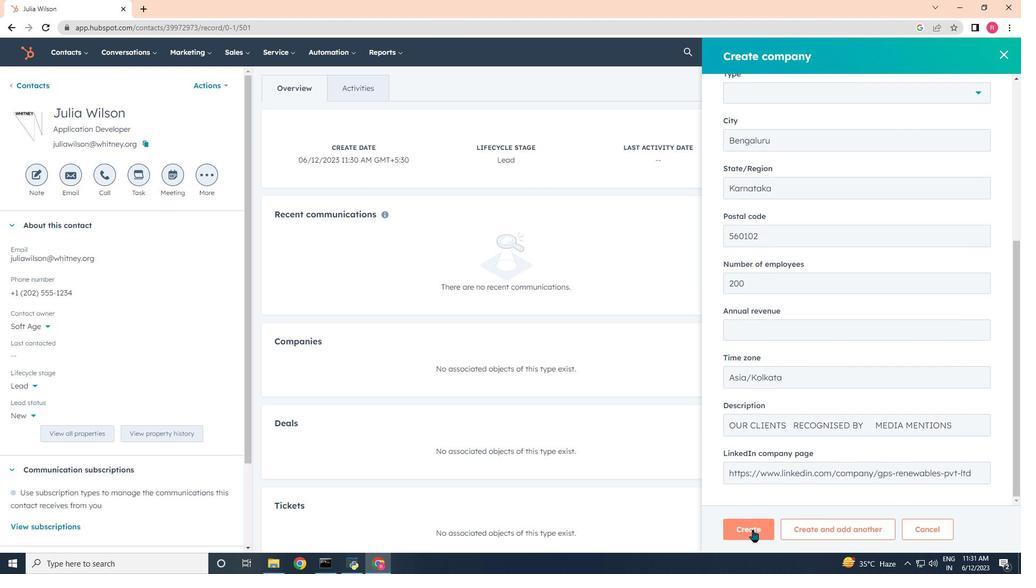
Action: Mouse pressed left at (752, 531)
Screenshot: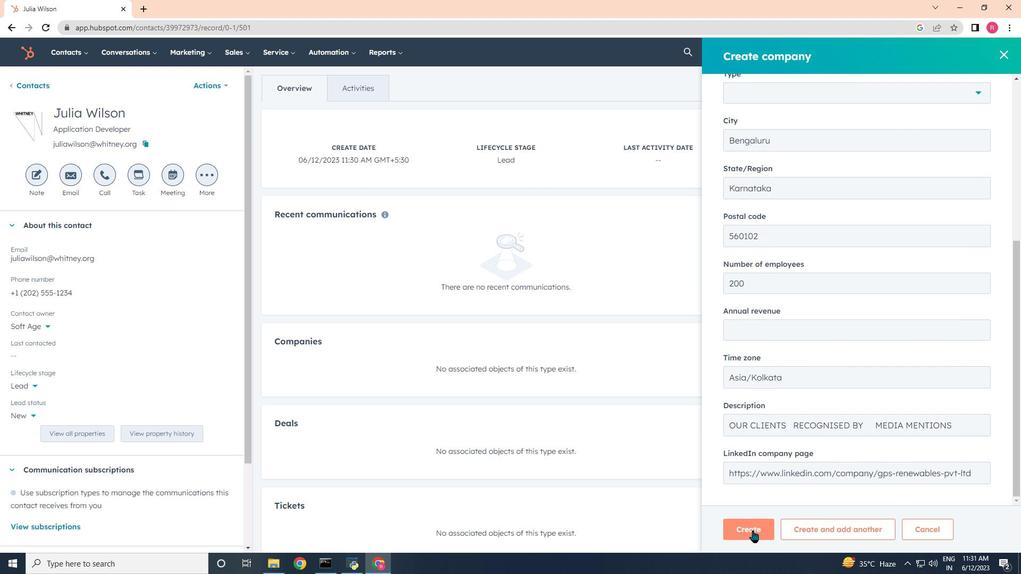 
Action: Mouse moved to (752, 532)
Screenshot: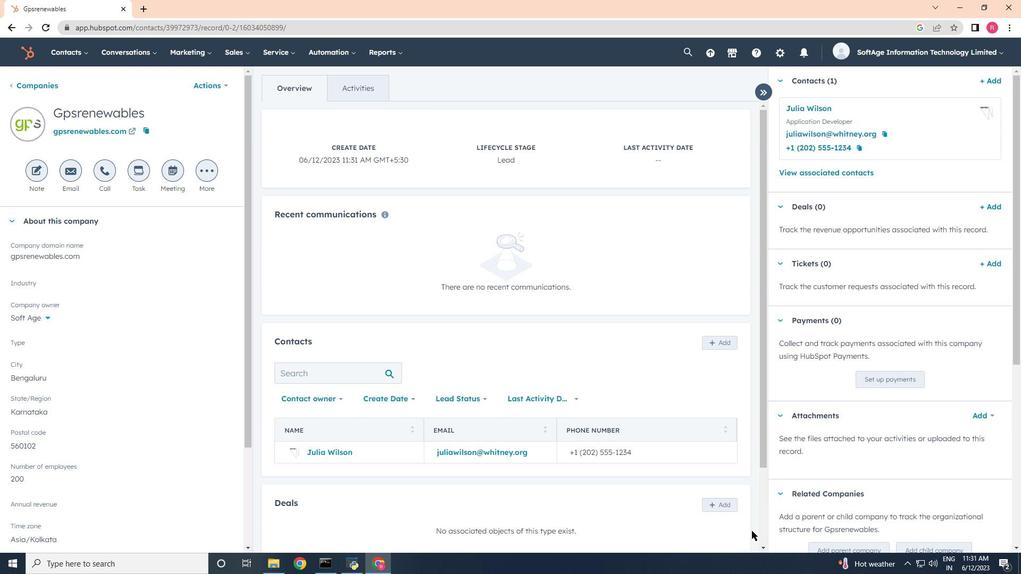 
